 Task: Change the page size to B4 (JIS).
Action: Mouse moved to (55, 72)
Screenshot: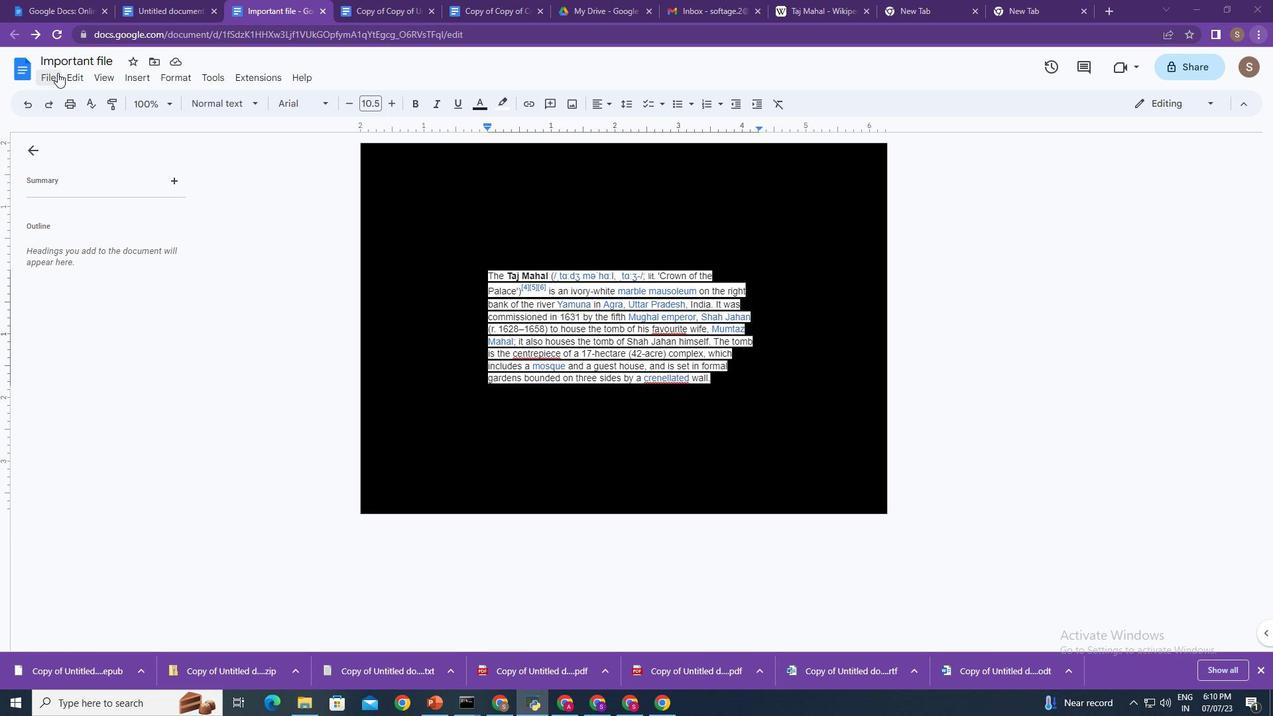 
Action: Mouse pressed left at (55, 72)
Screenshot: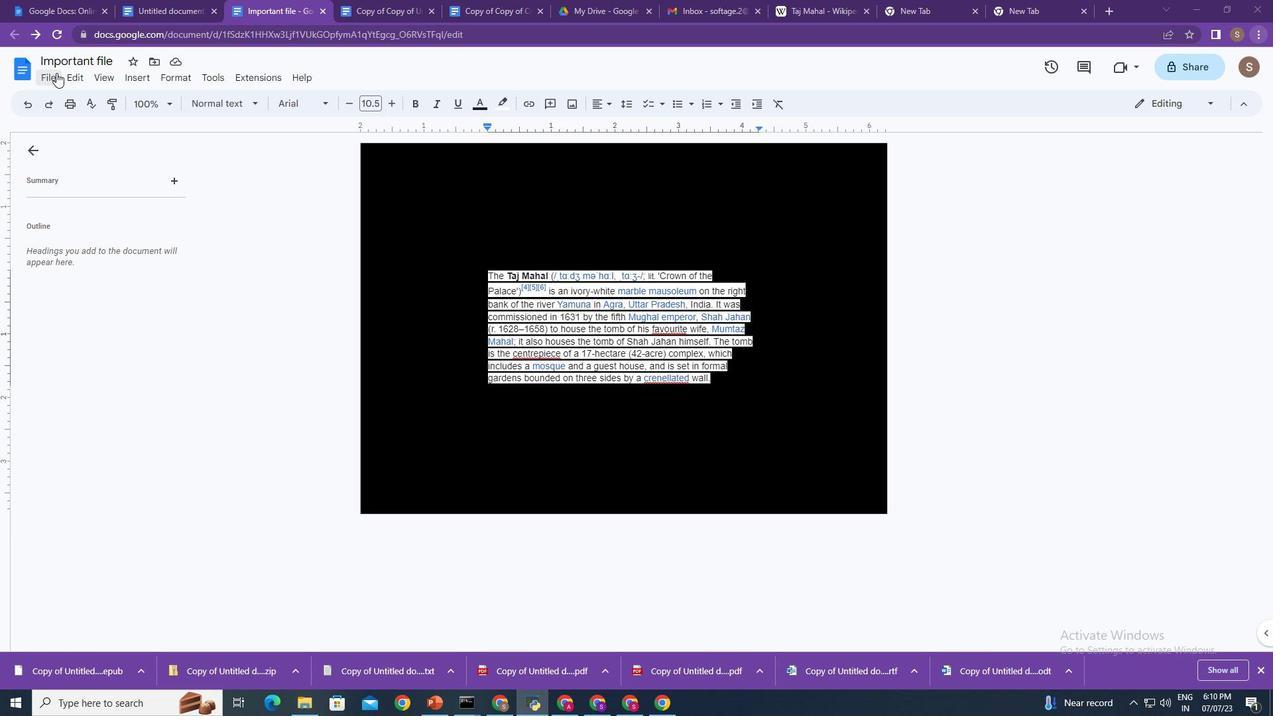 
Action: Mouse moved to (125, 465)
Screenshot: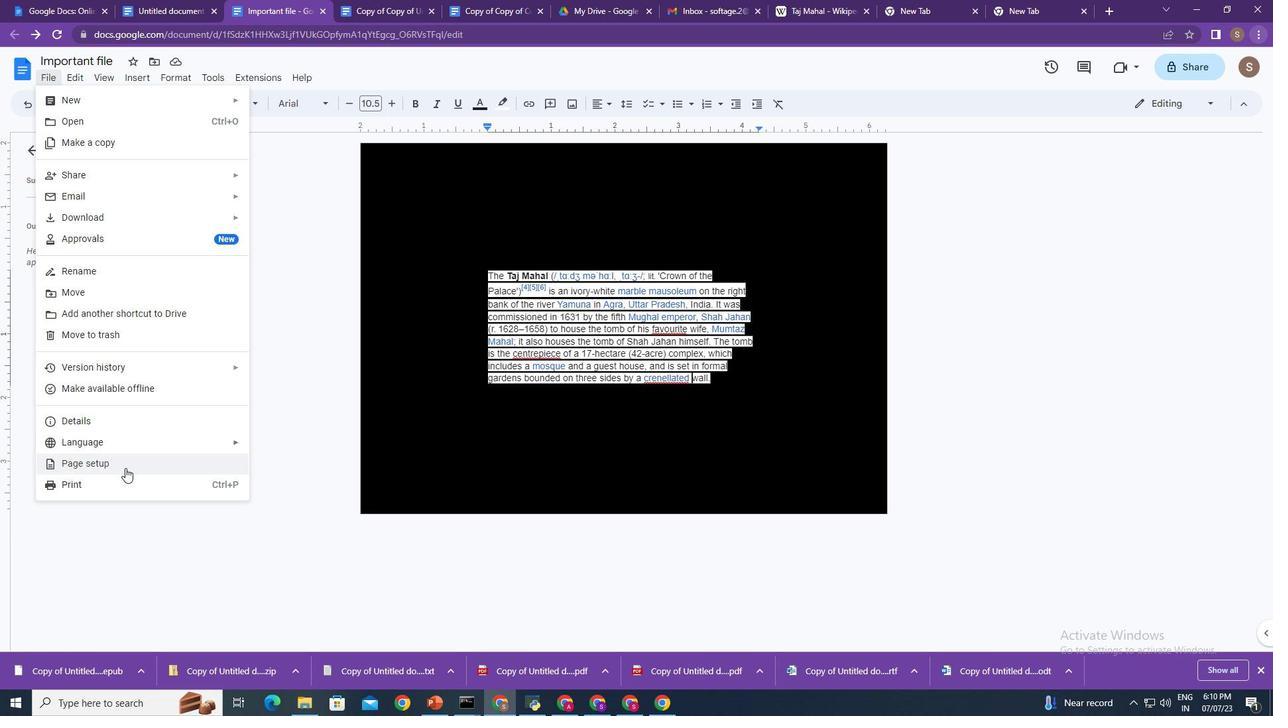 
Action: Mouse pressed left at (125, 465)
Screenshot: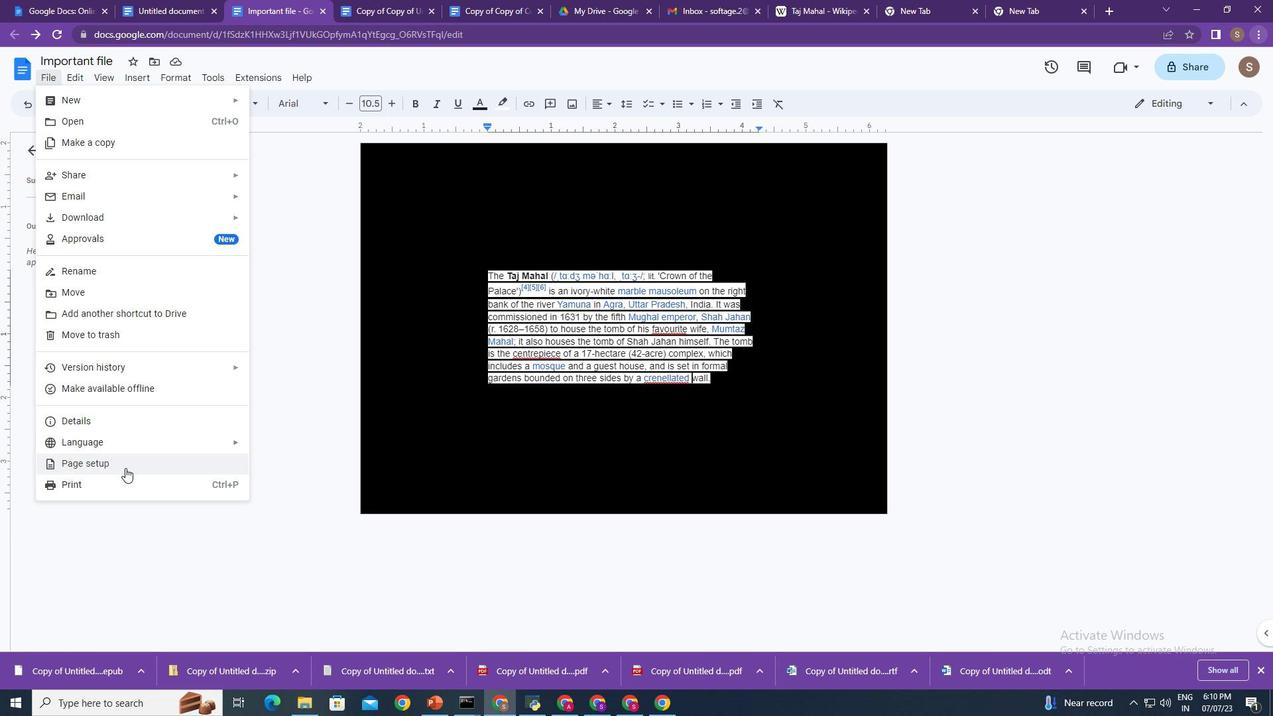 
Action: Mouse moved to (572, 380)
Screenshot: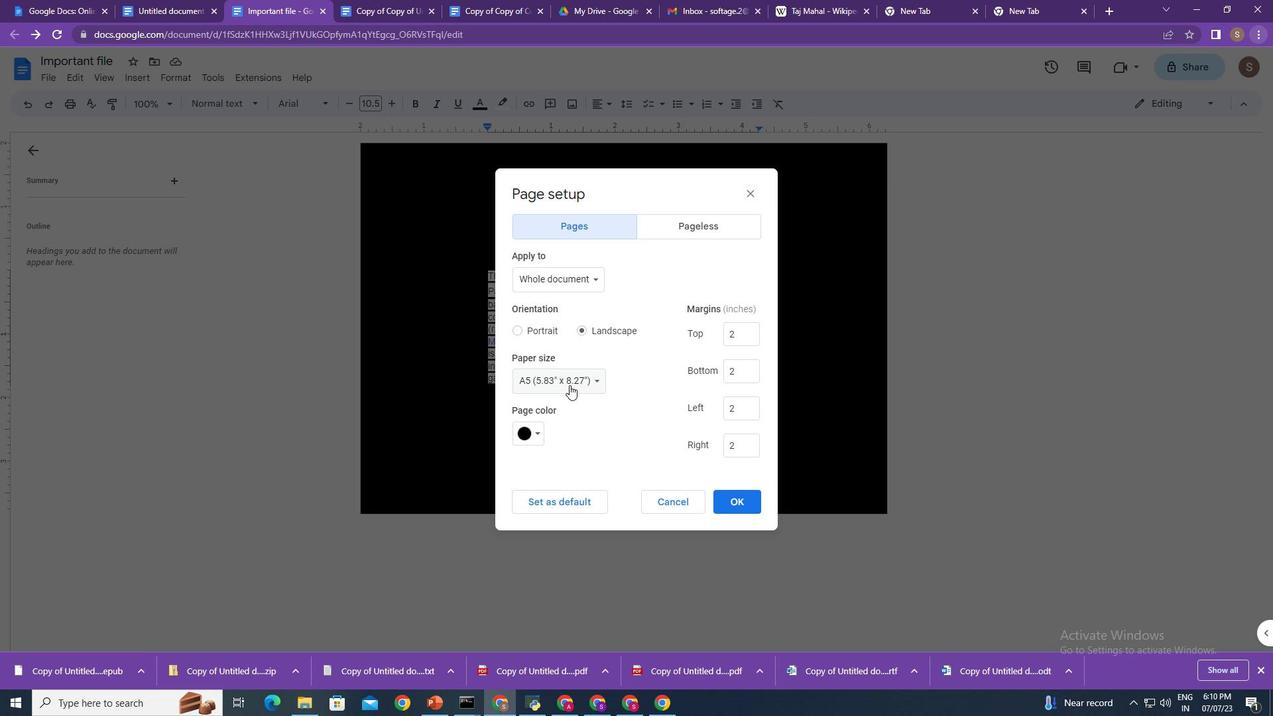 
Action: Mouse pressed left at (572, 380)
Screenshot: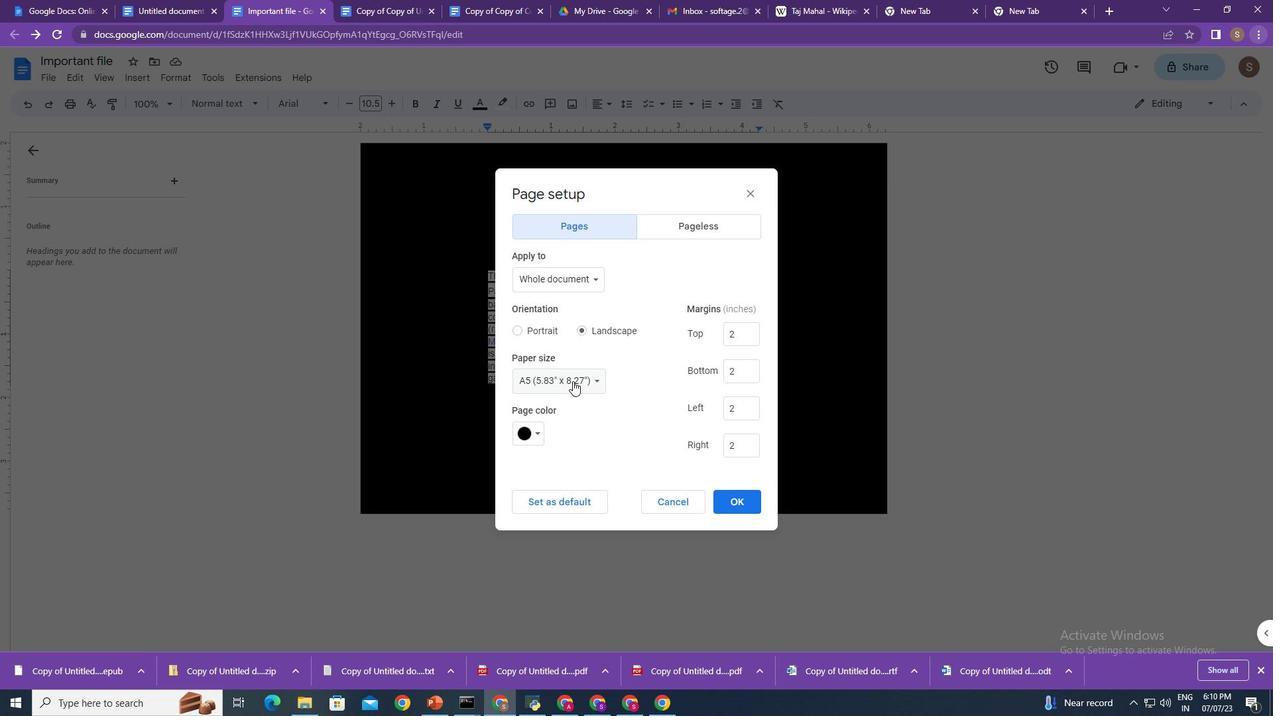
Action: Mouse moved to (570, 400)
Screenshot: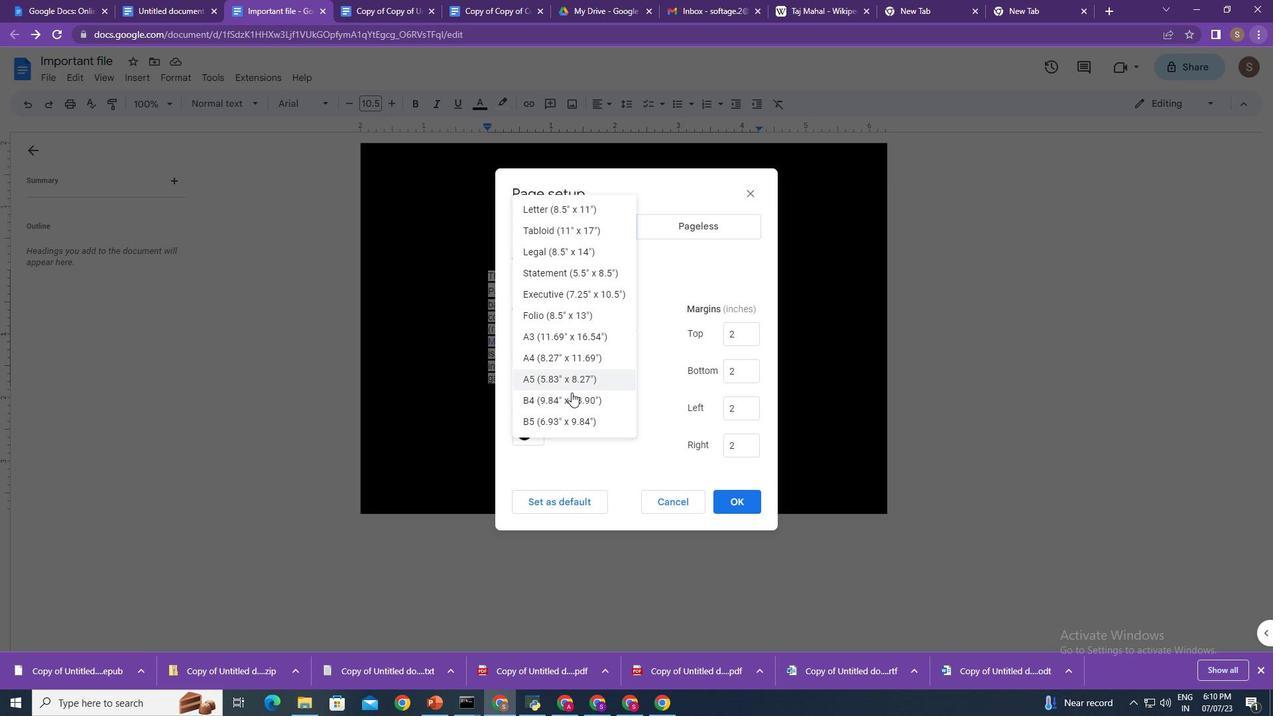 
Action: Mouse pressed left at (570, 400)
Screenshot: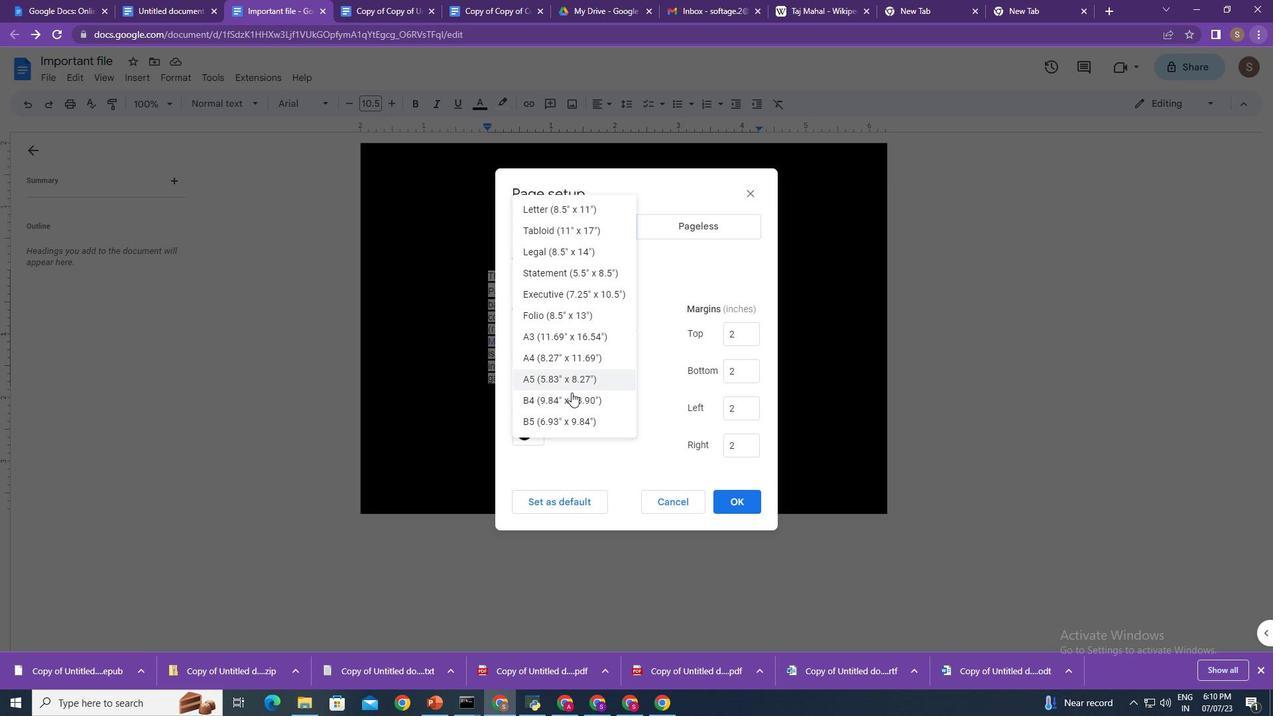 
Action: Mouse moved to (727, 493)
Screenshot: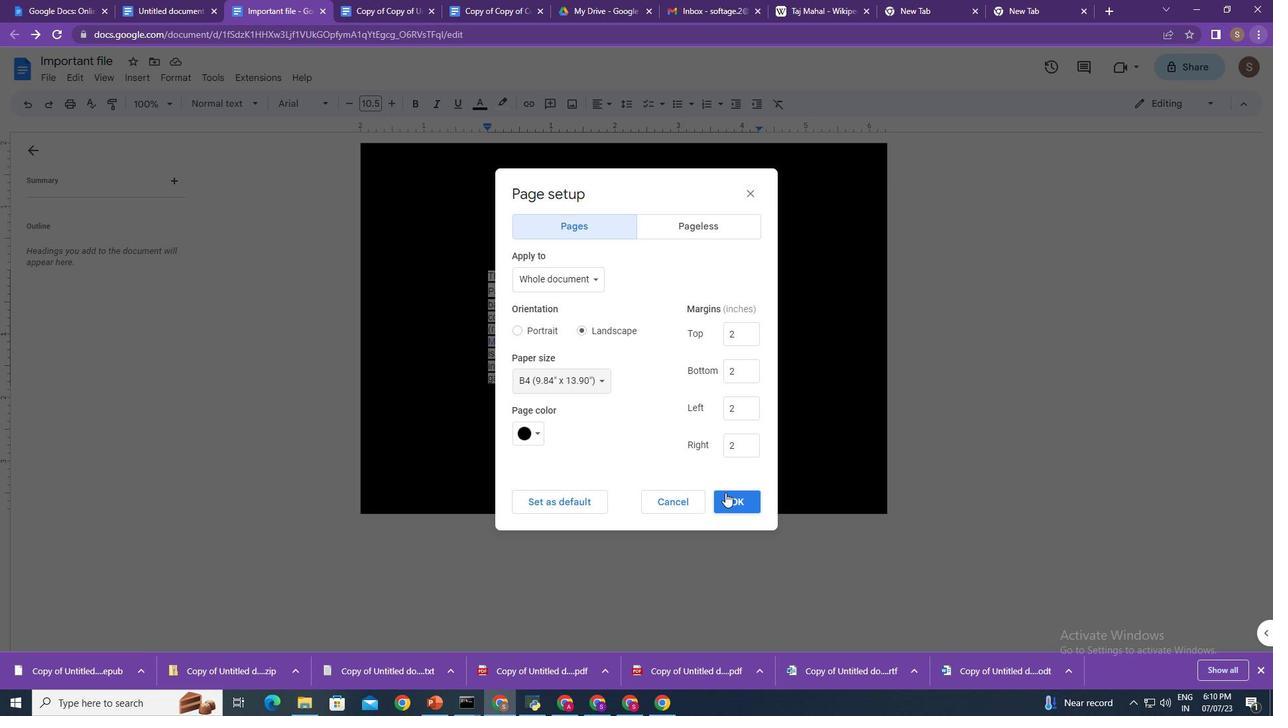 
Action: Mouse pressed left at (727, 493)
Screenshot: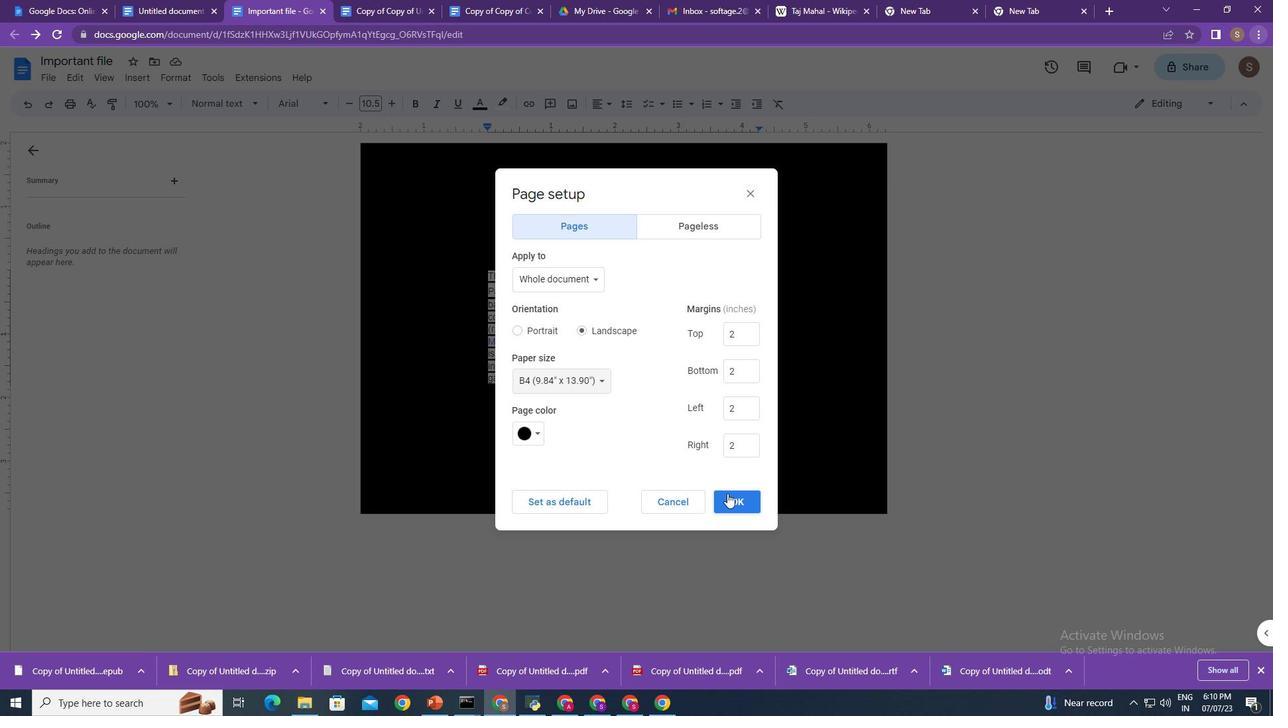 
Action: Mouse moved to (656, 476)
Screenshot: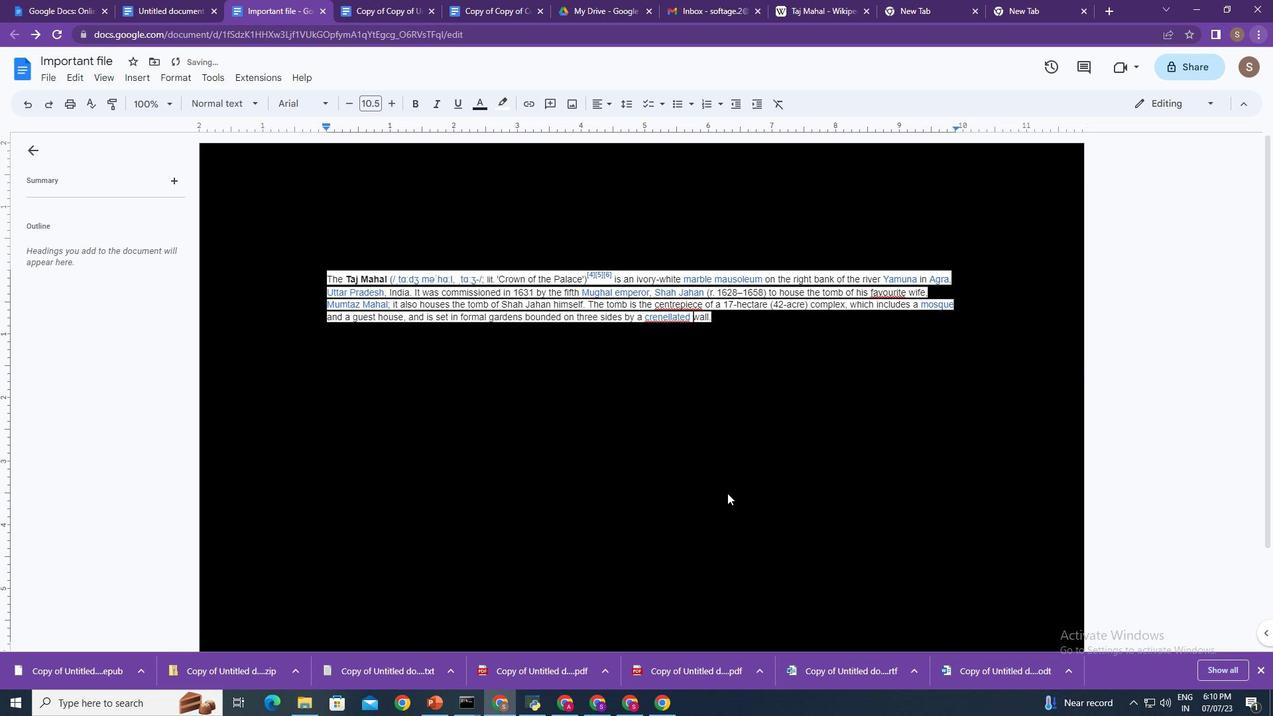 
